 Task: Select transit view around selected location Savannah National Wildlife Refuge, Georgia, United States and check out the nearest train station
Action: Key pressed google<Key.space>map<Key.enter>
Screenshot: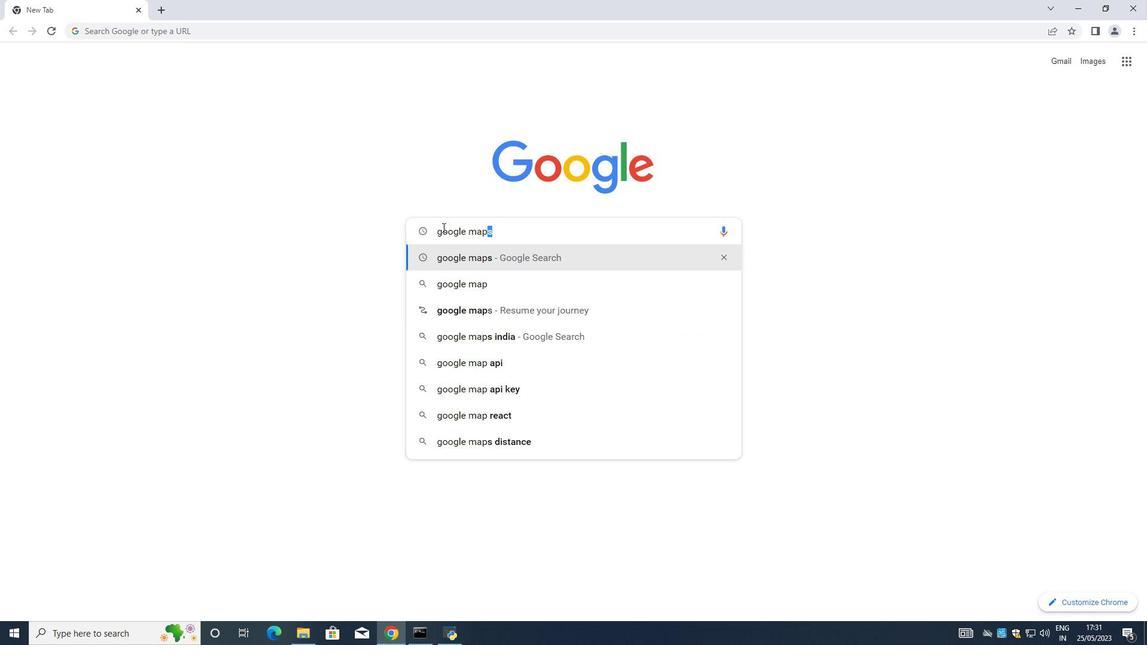
Action: Mouse moved to (167, 179)
Screenshot: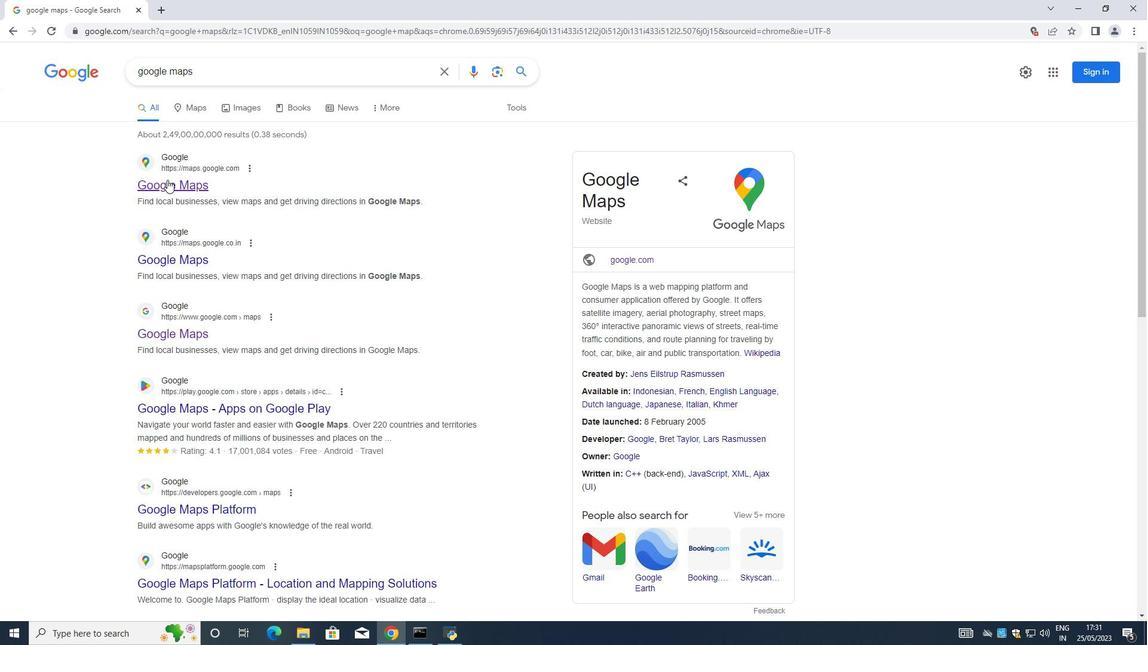 
Action: Mouse pressed left at (167, 179)
Screenshot: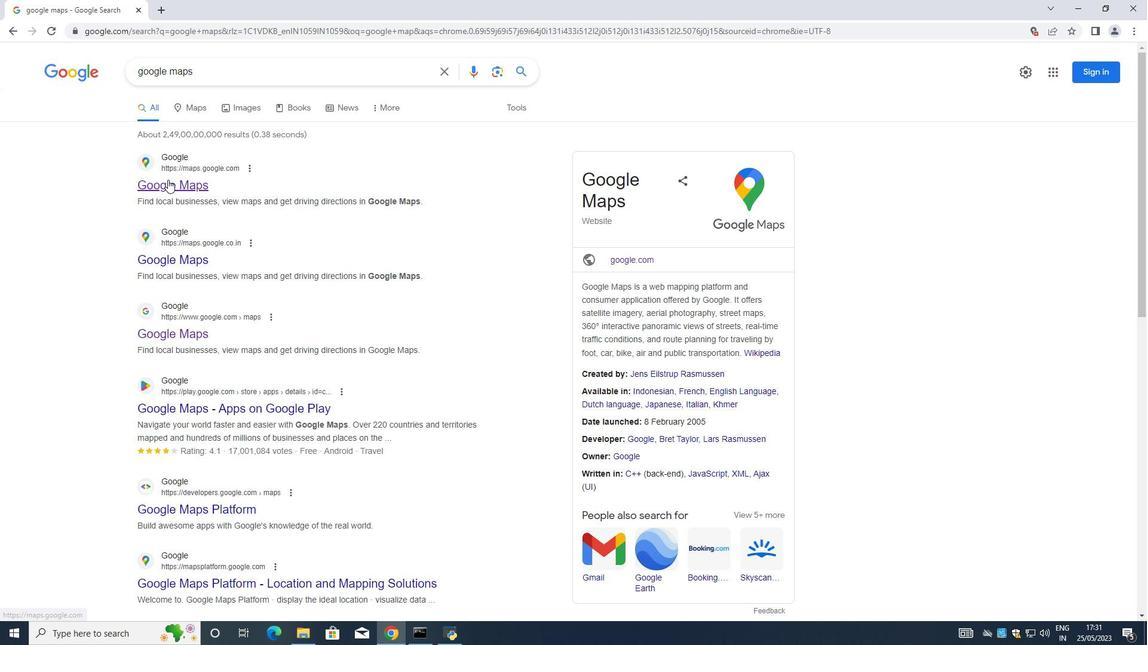 
Action: Mouse moved to (164, 185)
Screenshot: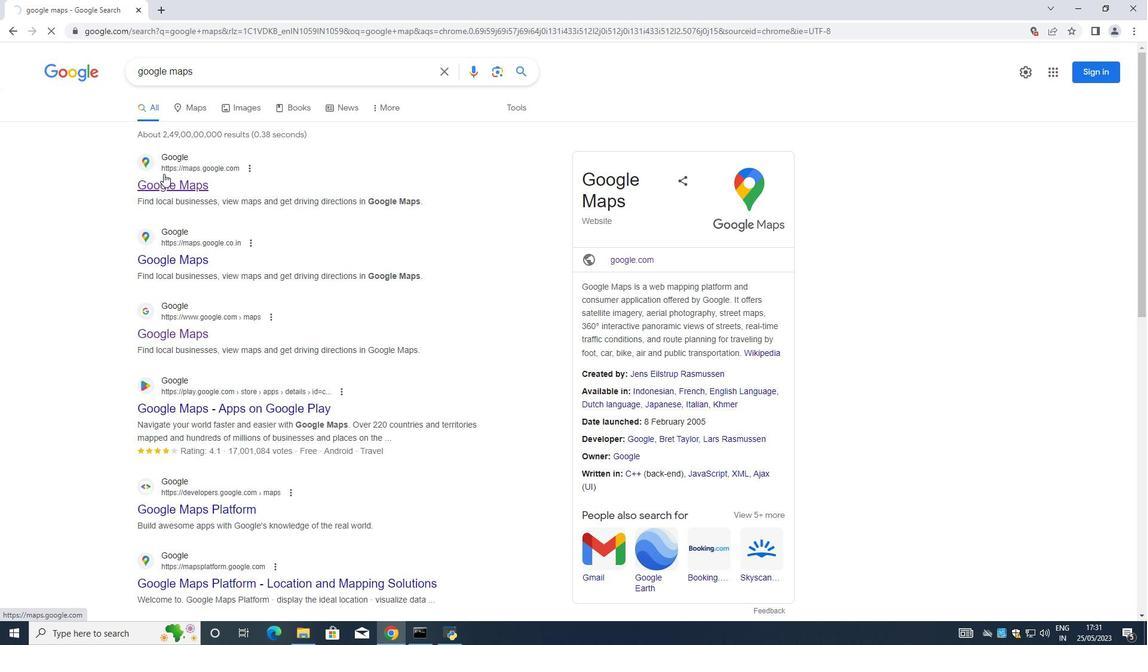 
Action: Mouse pressed left at (164, 185)
Screenshot: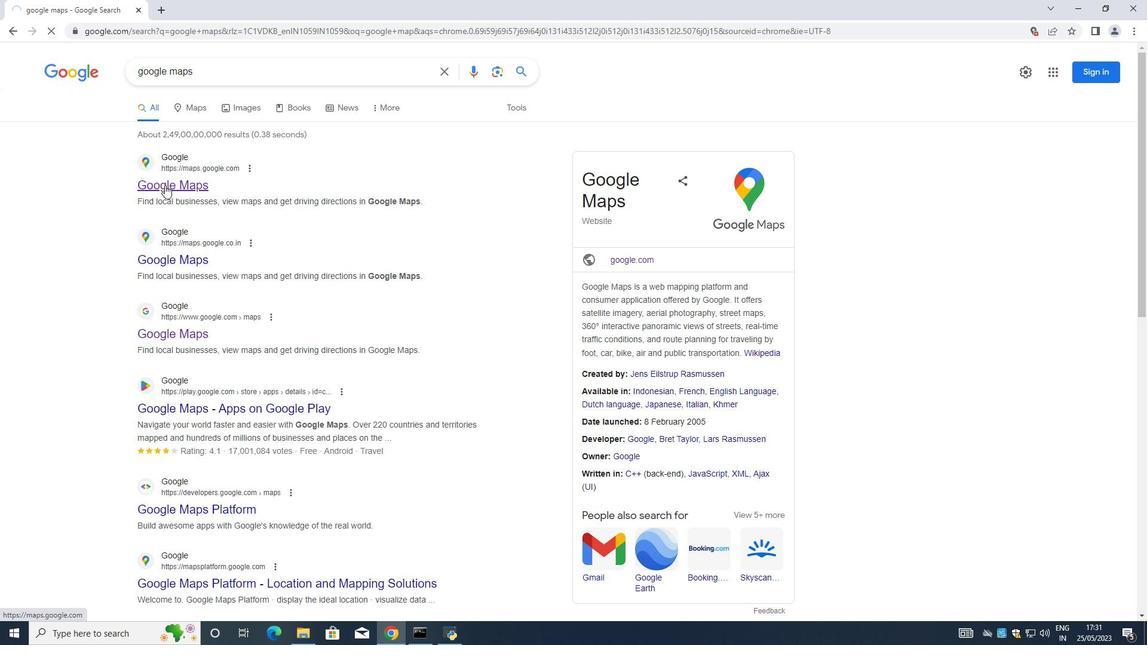 
Action: Mouse moved to (132, 65)
Screenshot: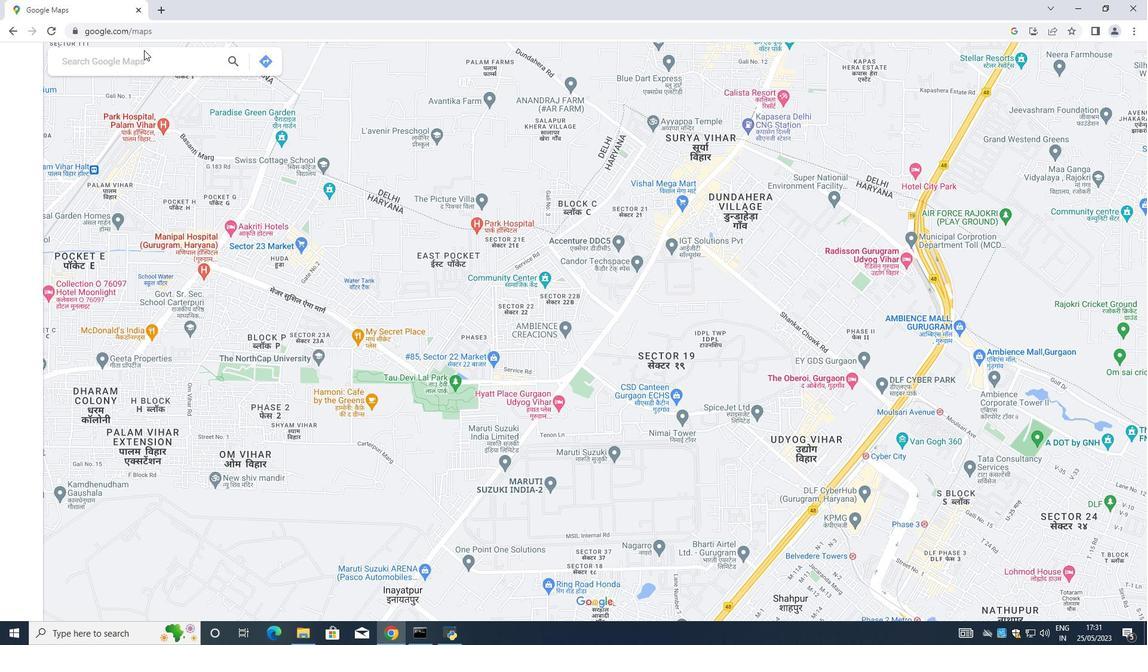 
Action: Mouse pressed left at (132, 65)
Screenshot: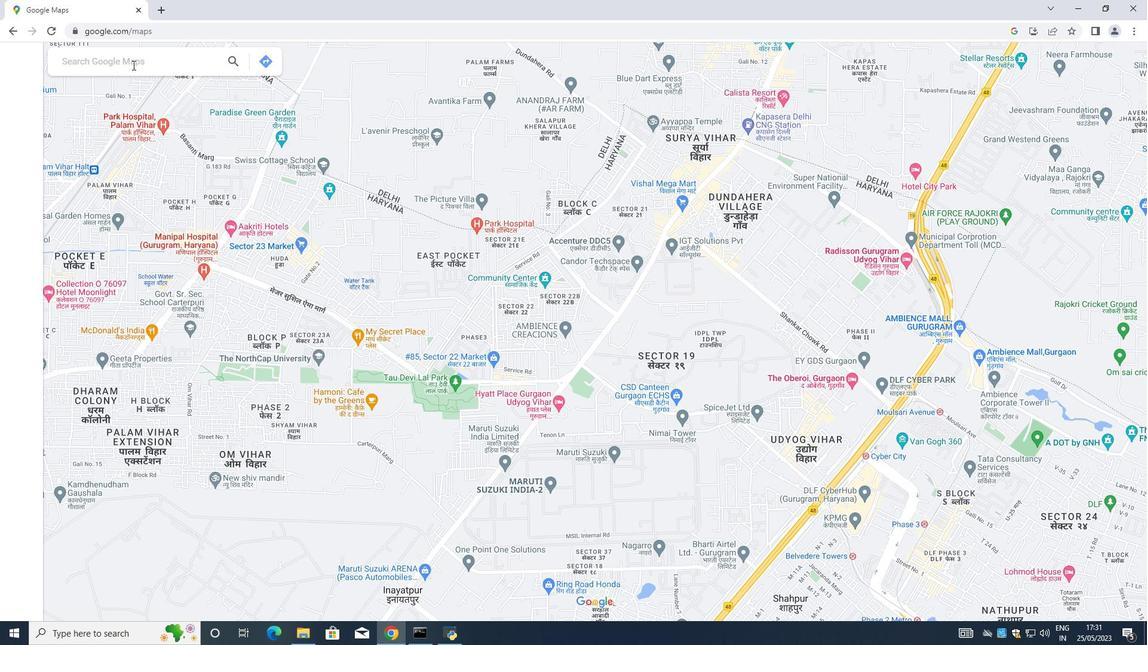 
Action: Mouse moved to (124, 66)
Screenshot: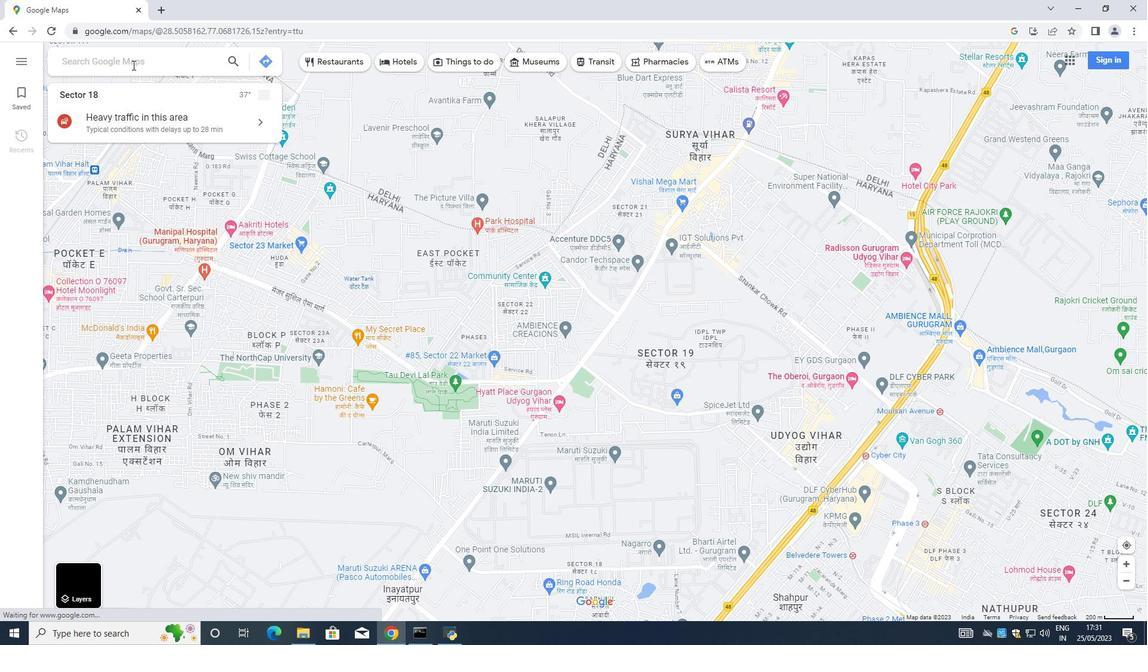 
Action: Key pressed <Key.shift><Key.shift><Key.shift><Key.shift><Key.shift><Key.shift><Key.shift><Key.shift><Key.shift><Key.shift><Key.shift><Key.shift><Key.shift><Key.shift><Key.shift><Key.shift><Key.shift><Key.shift><Key.shift>Savannah<Key.space><Key.shift>National<Key.space><Key.shift>Park<Key.backspace><Key.backspace><Key.backspace><Key.backspace><Key.shift>Wildlife<Key.space><Key.shift>Refuge,georgai<Key.backspace><Key.backspace>ia
Screenshot: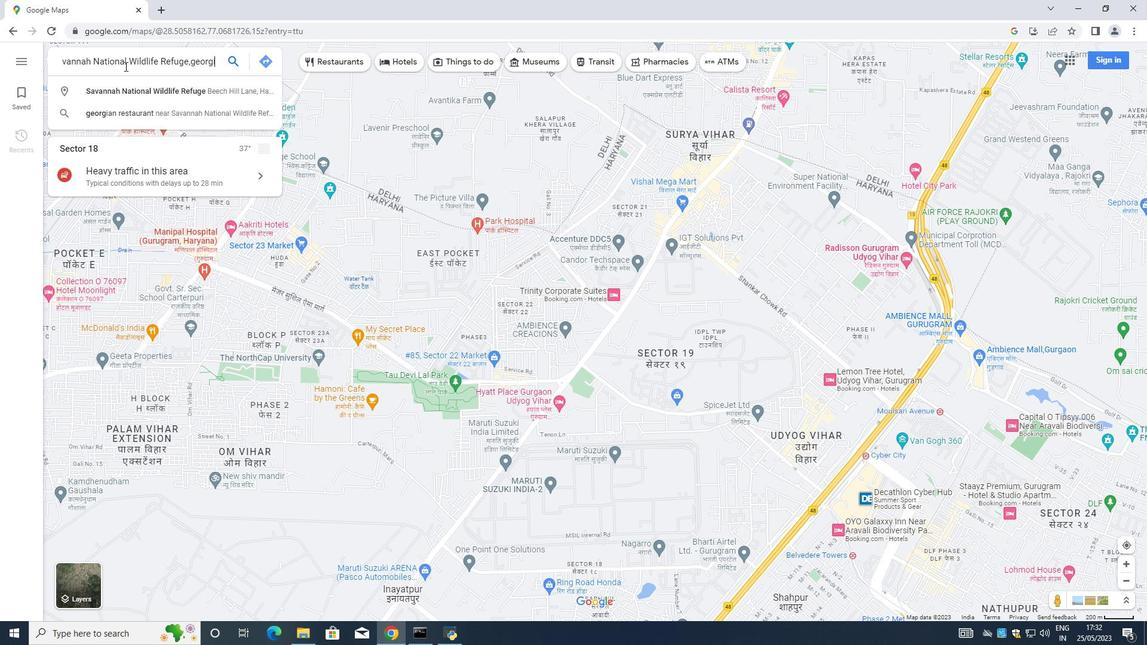 
Action: Mouse moved to (191, 62)
Screenshot: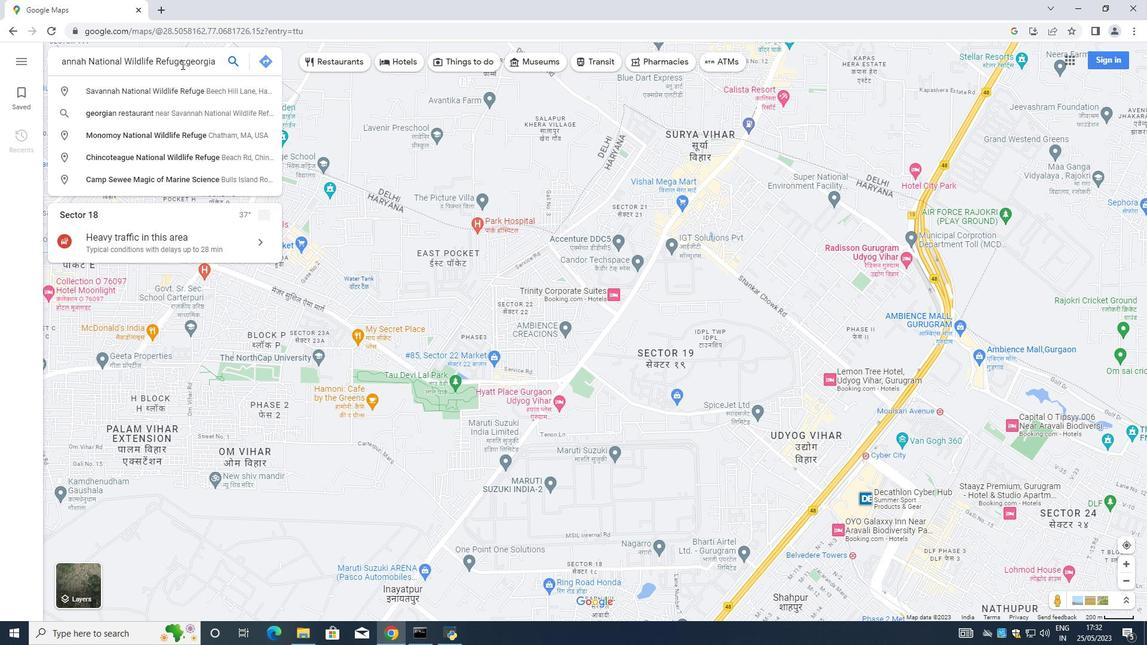 
Action: Mouse pressed left at (191, 62)
Screenshot: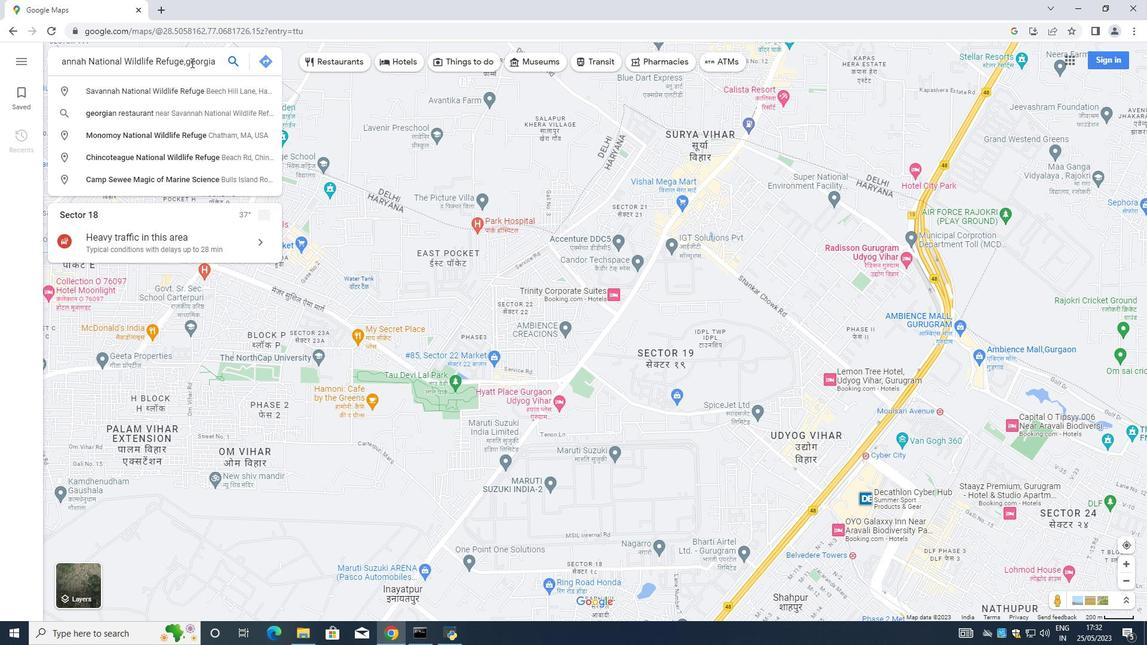 
Action: Mouse moved to (102, 13)
Screenshot: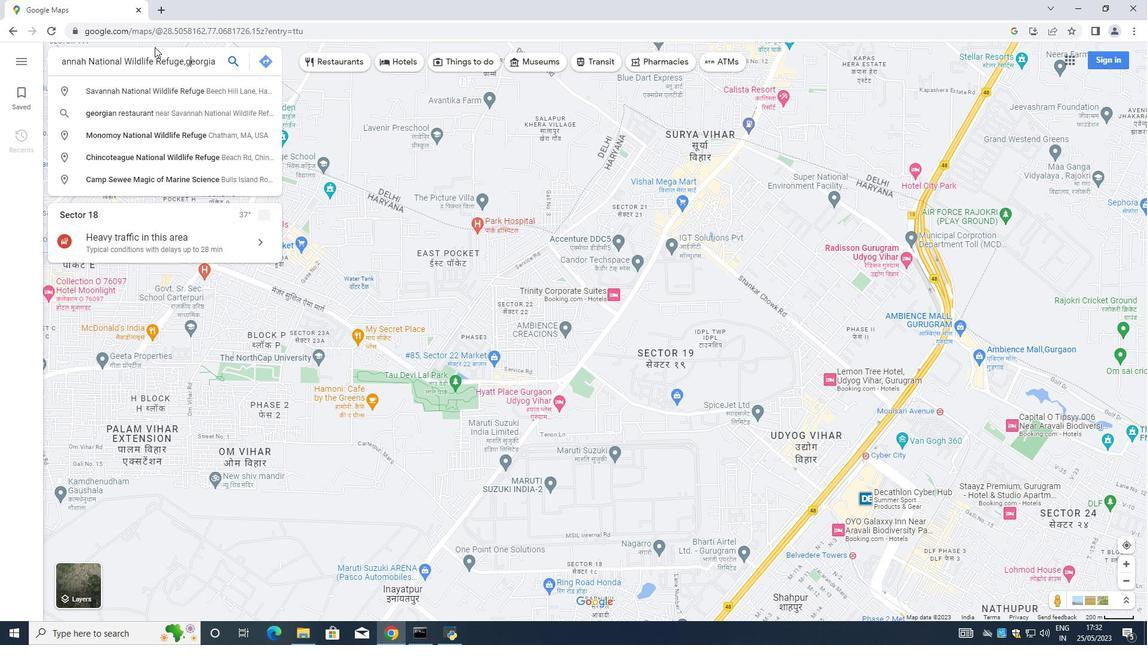 
Action: Key pressed <Key.backspace><Key.shift><Key.shift><Key.shift><Key.shift><Key.shift>G
Screenshot: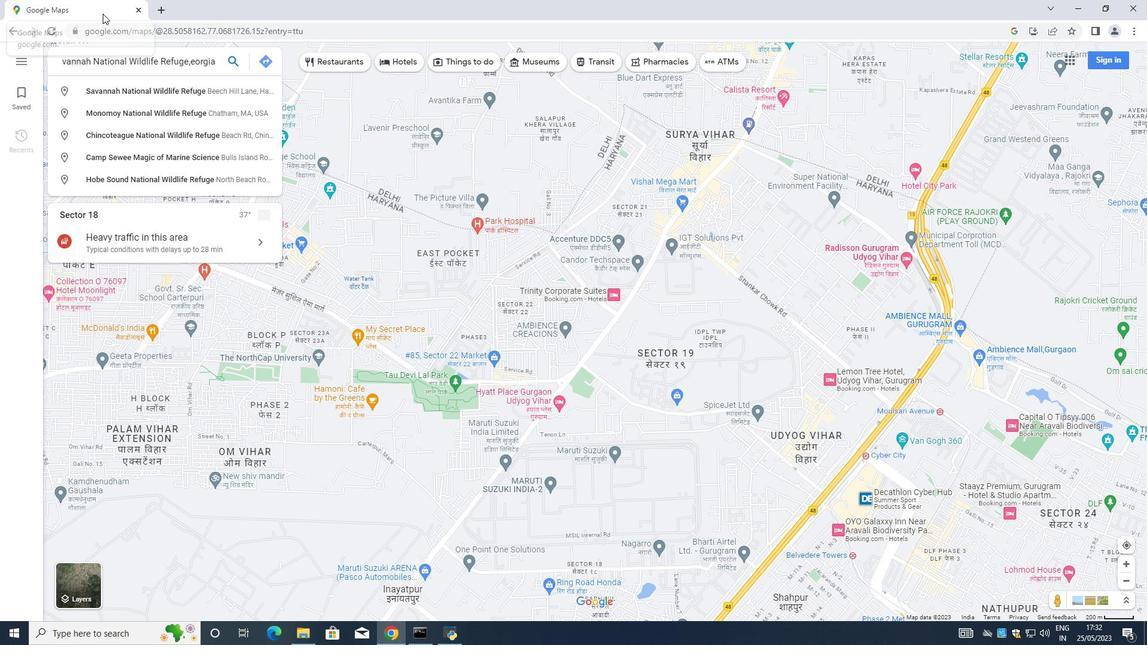 
Action: Mouse moved to (234, 59)
Screenshot: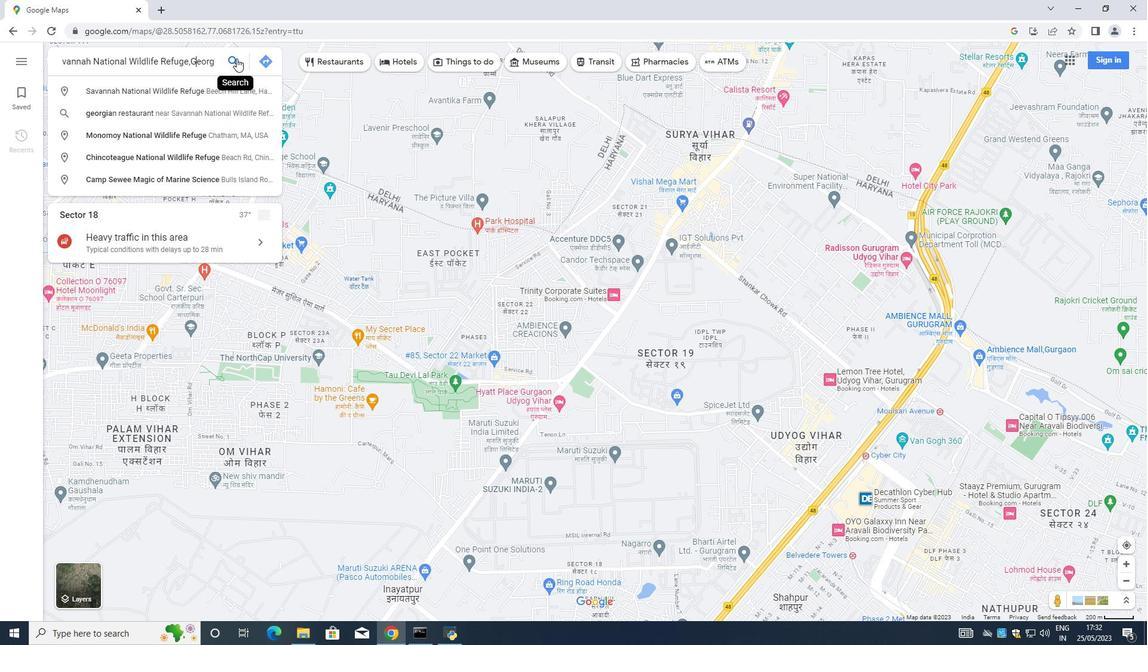
Action: Mouse pressed left at (234, 59)
Screenshot: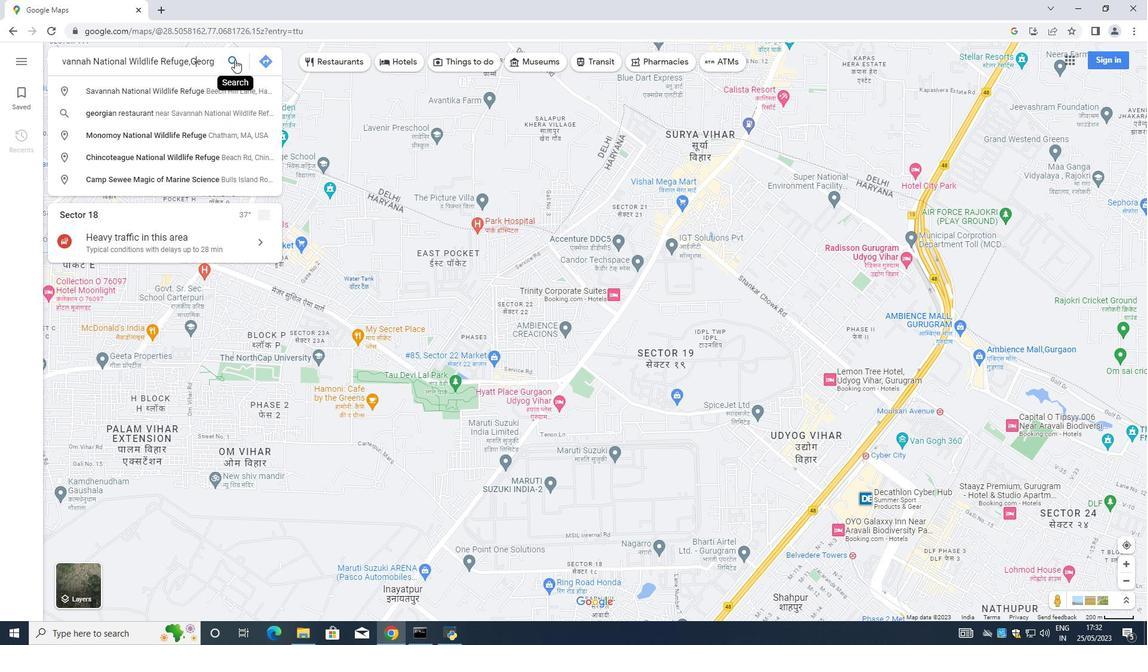 
Action: Mouse moved to (182, 111)
Screenshot: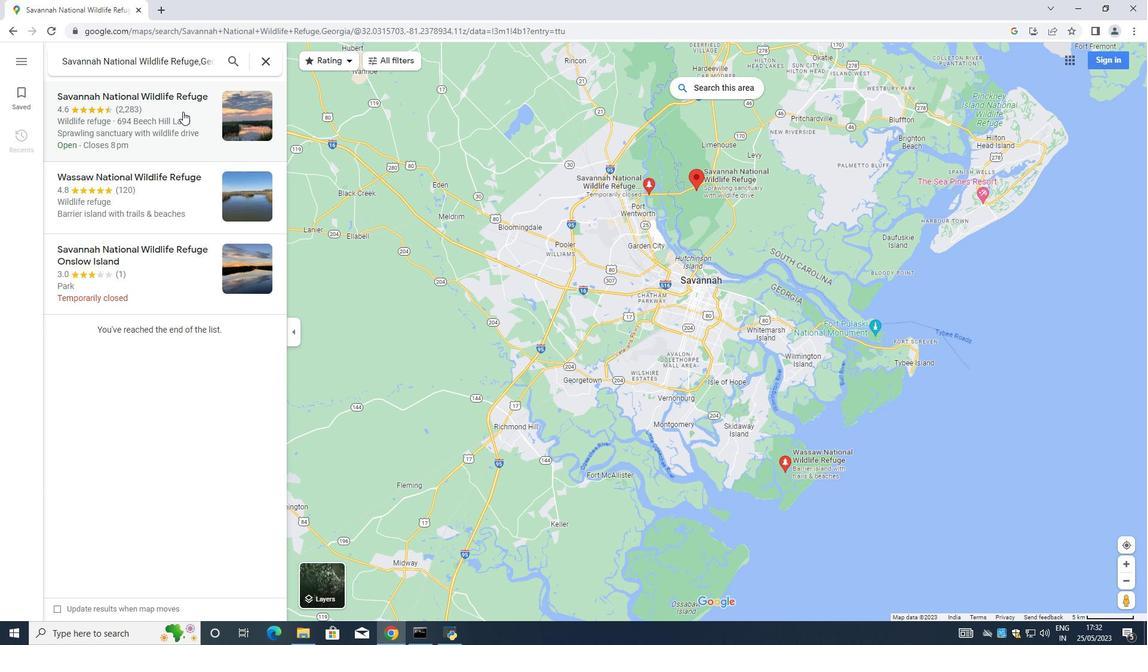 
Action: Mouse pressed left at (182, 111)
Screenshot: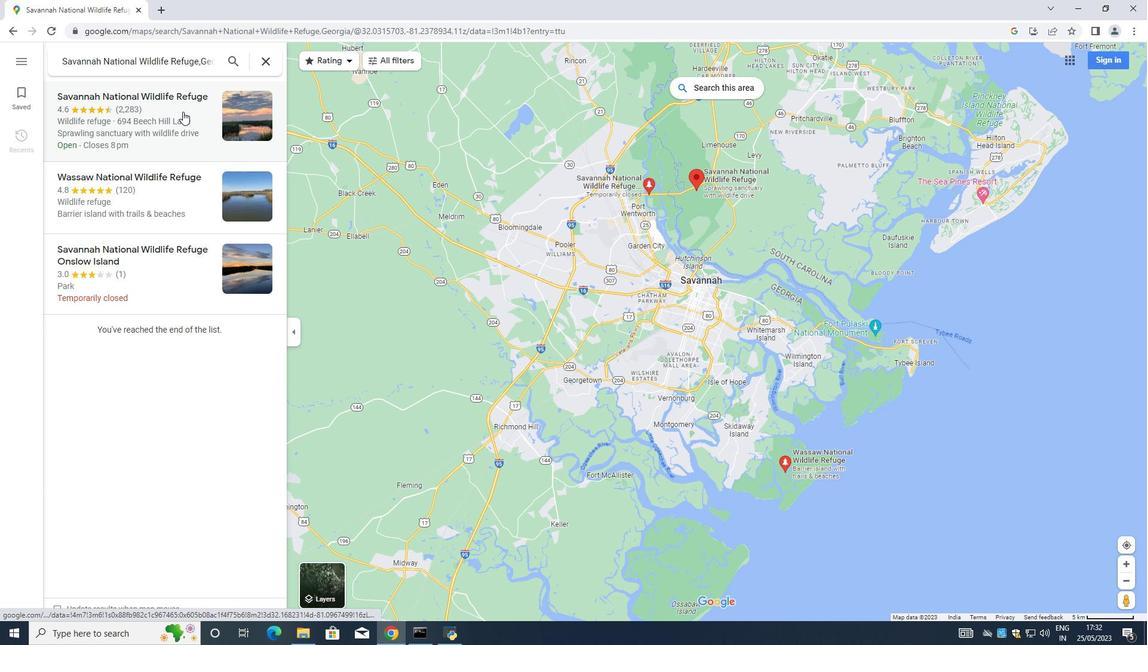 
Action: Mouse moved to (420, 332)
Screenshot: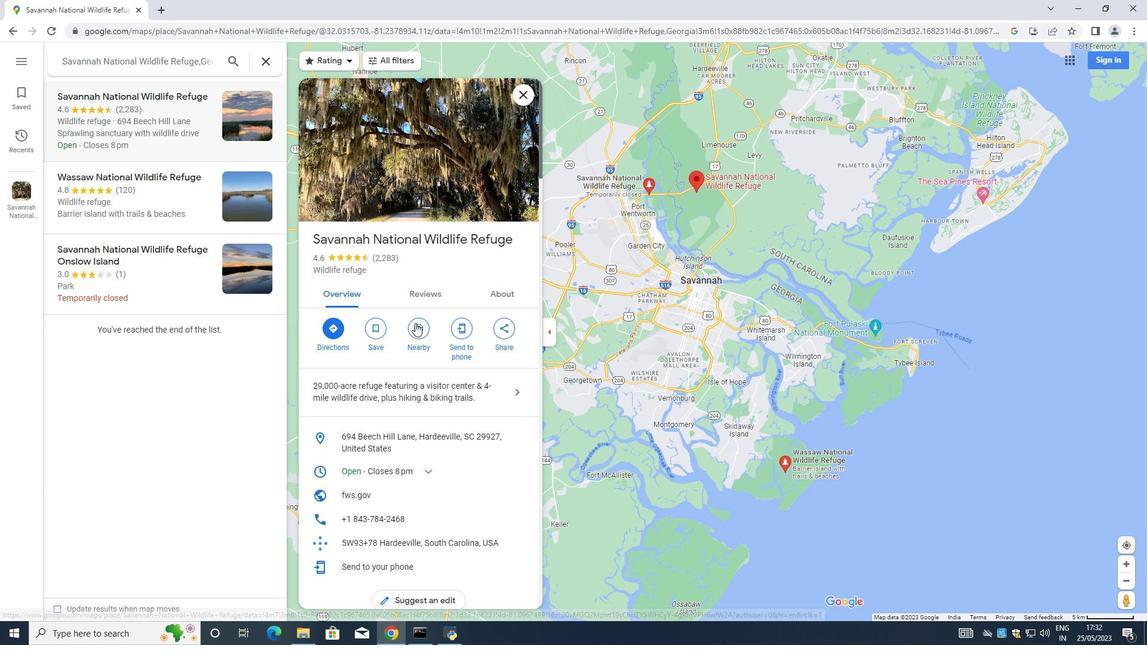 
Action: Mouse pressed left at (420, 332)
Screenshot: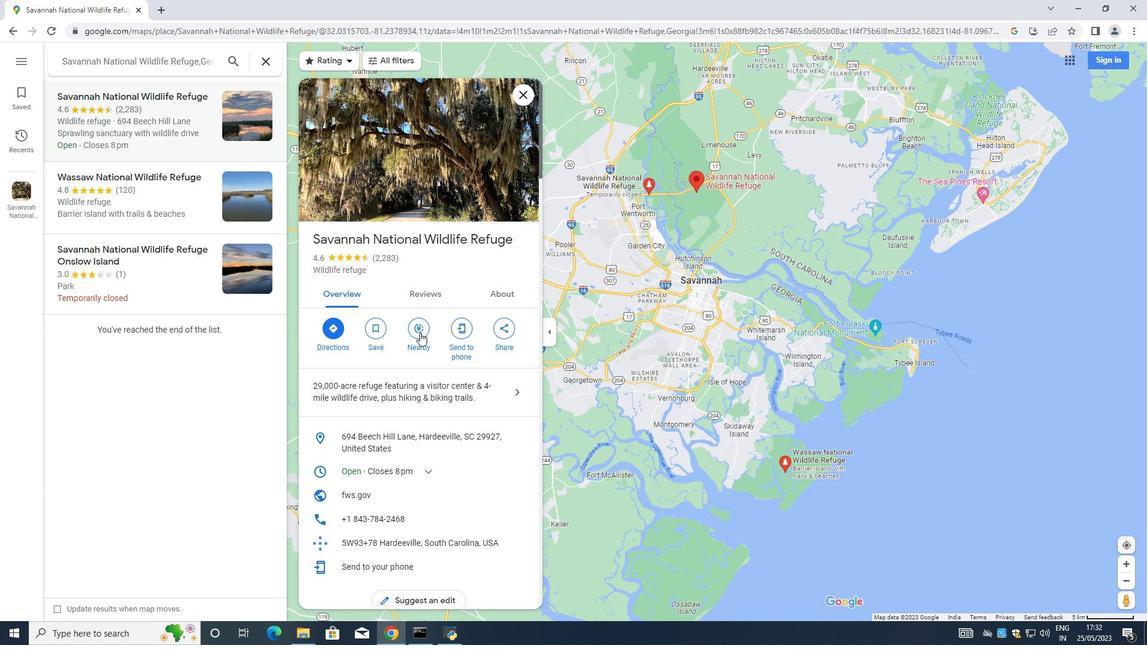 
Action: Mouse moved to (163, 65)
Screenshot: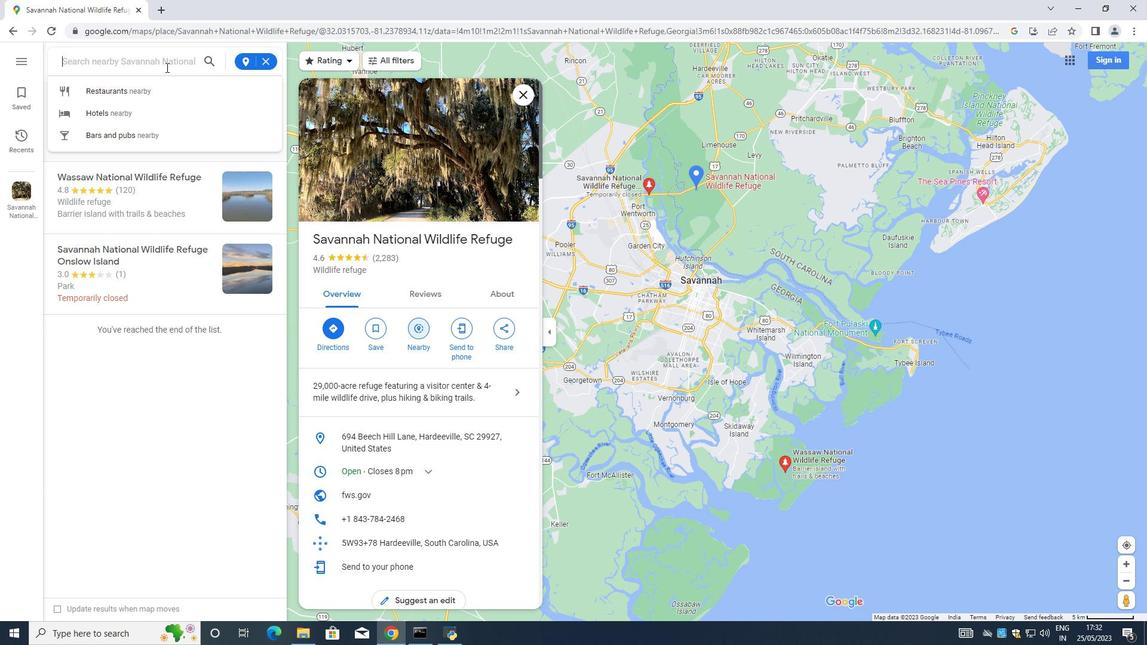 
Action: Mouse pressed left at (163, 65)
Screenshot: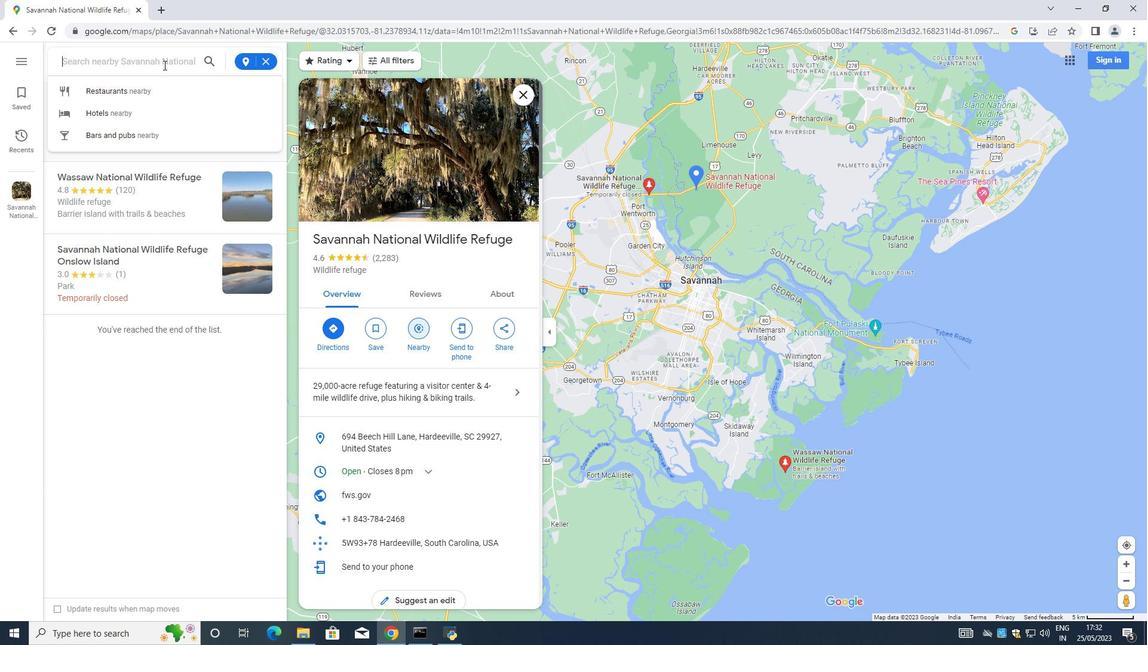 
Action: Mouse moved to (163, 64)
Screenshot: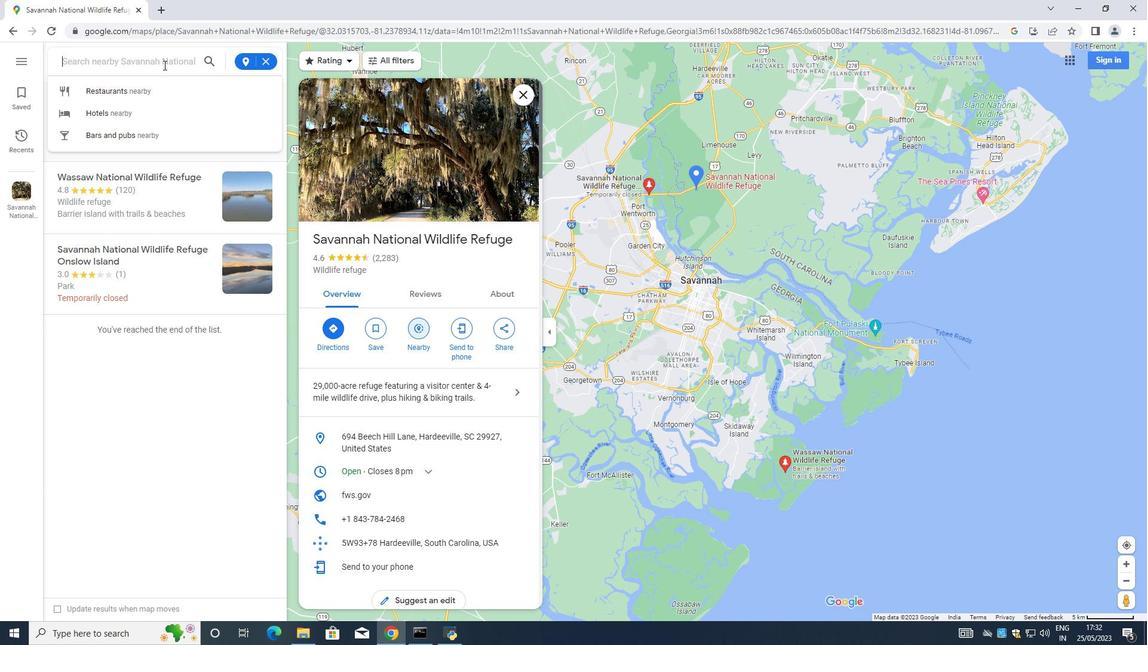 
Action: Key pressed train<Key.space>station<Key.space>
Screenshot: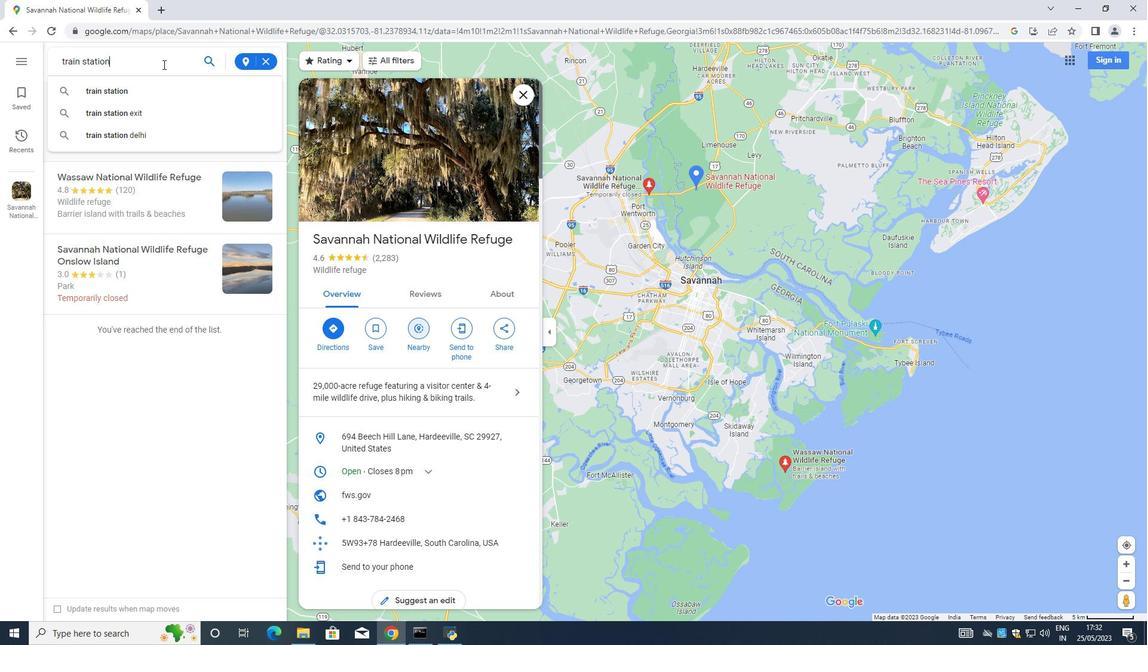 
Action: Mouse moved to (213, 62)
Screenshot: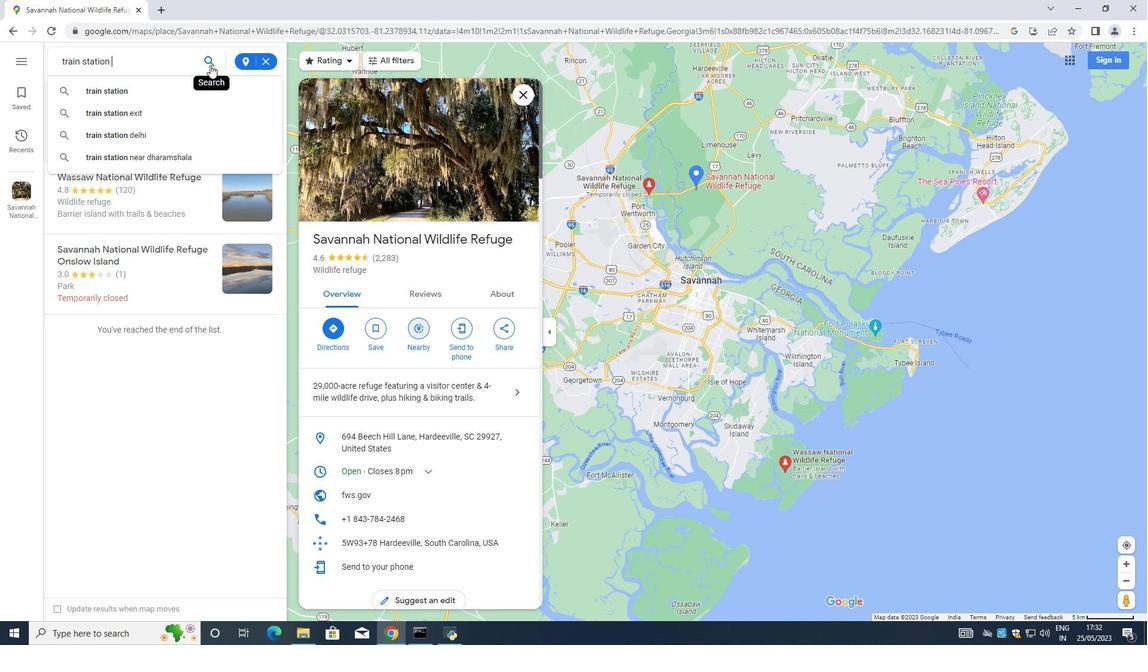 
Action: Mouse pressed left at (213, 62)
Screenshot: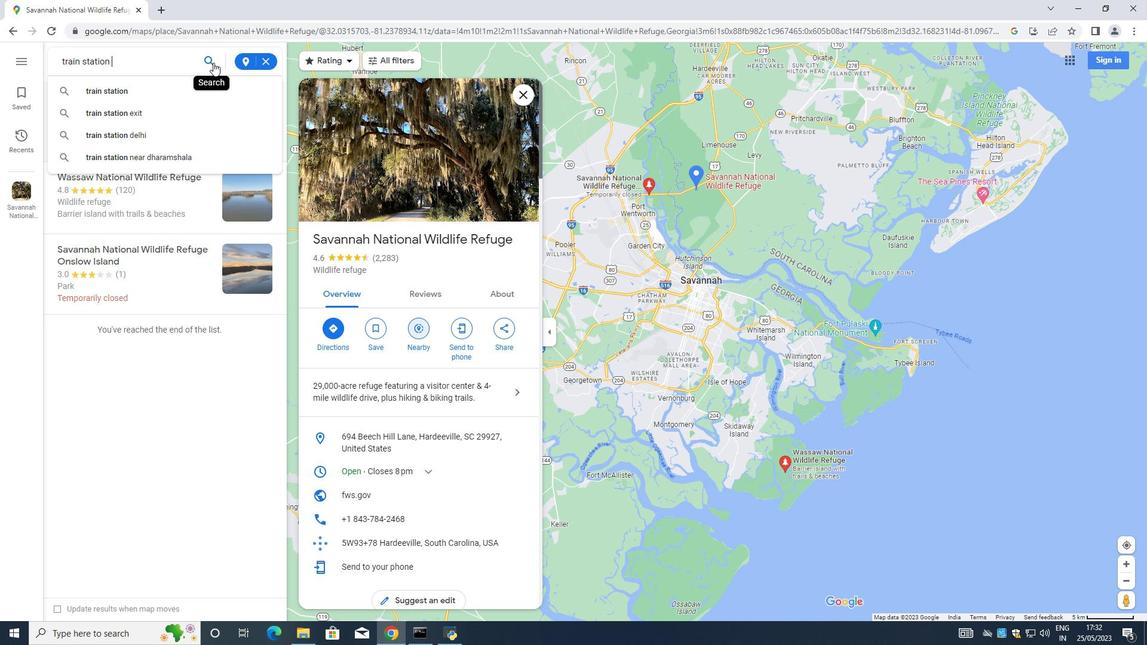 
Action: Mouse moved to (146, 164)
Screenshot: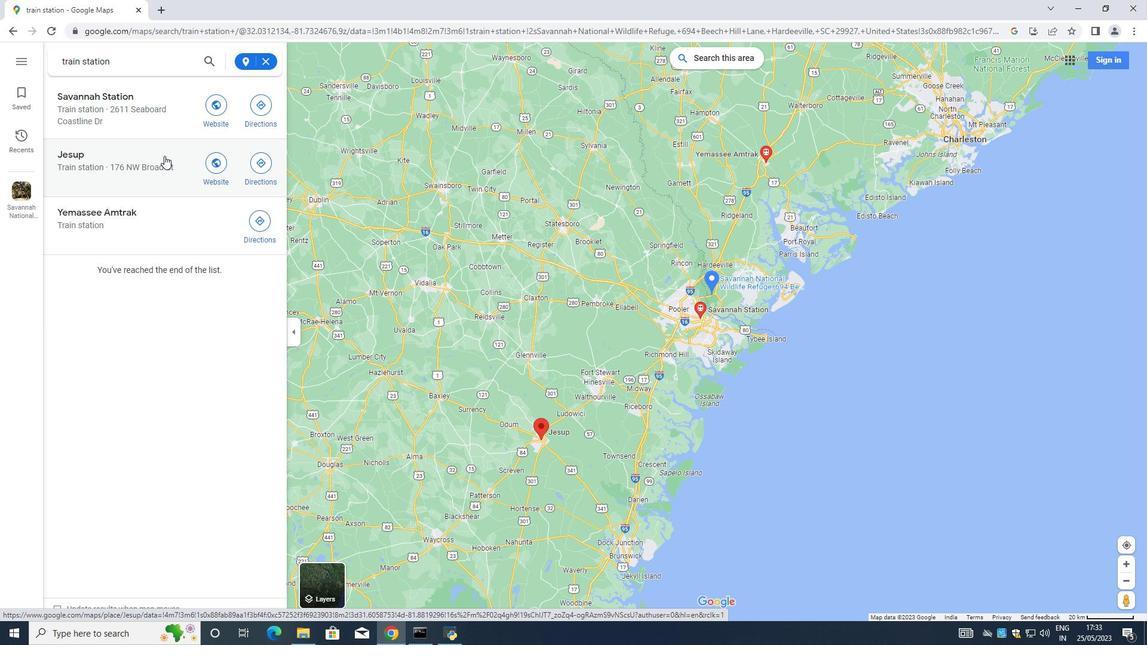
Action: Mouse pressed left at (146, 164)
Screenshot: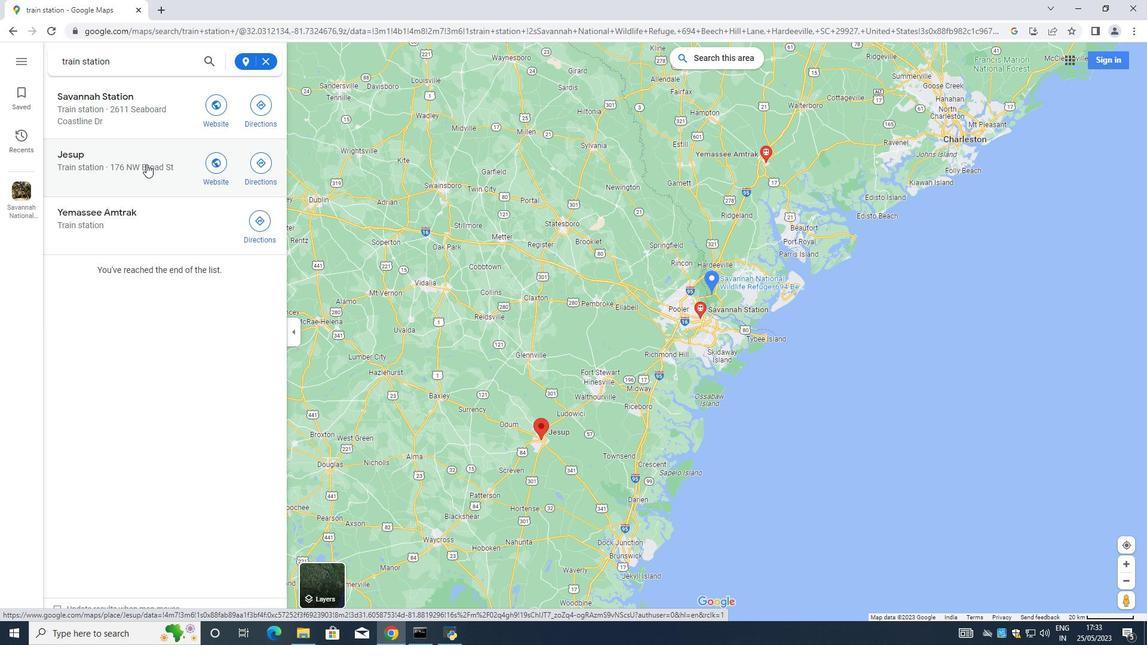 
